 Task: Check more about creator mode.
Action: Mouse moved to (893, 95)
Screenshot: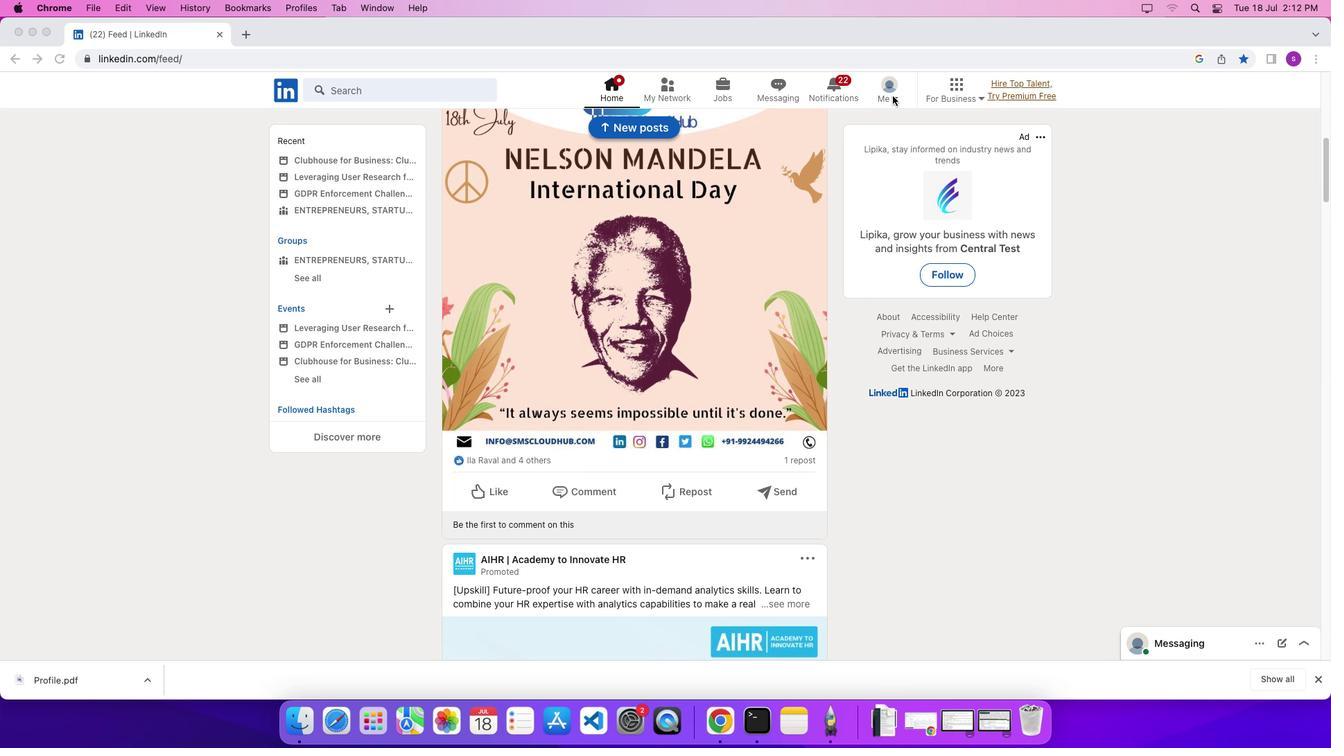 
Action: Mouse pressed left at (893, 95)
Screenshot: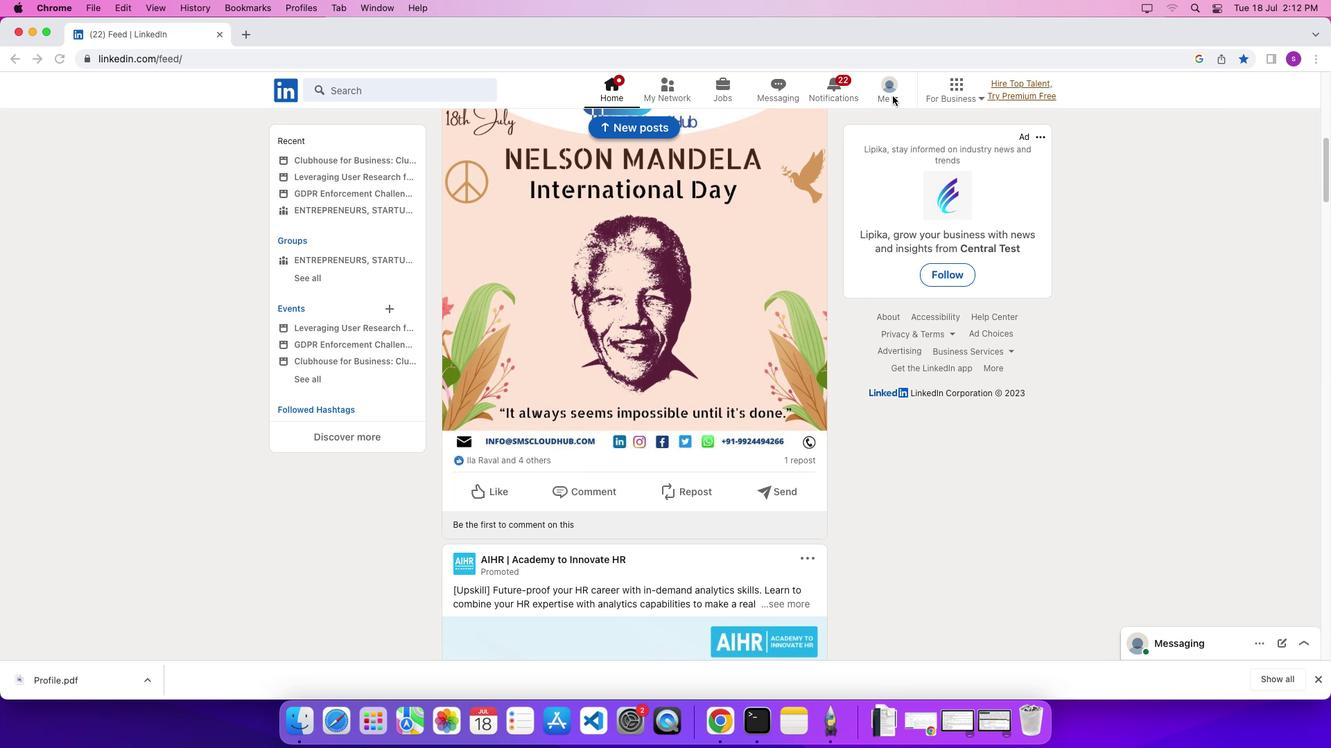 
Action: Mouse pressed left at (893, 95)
Screenshot: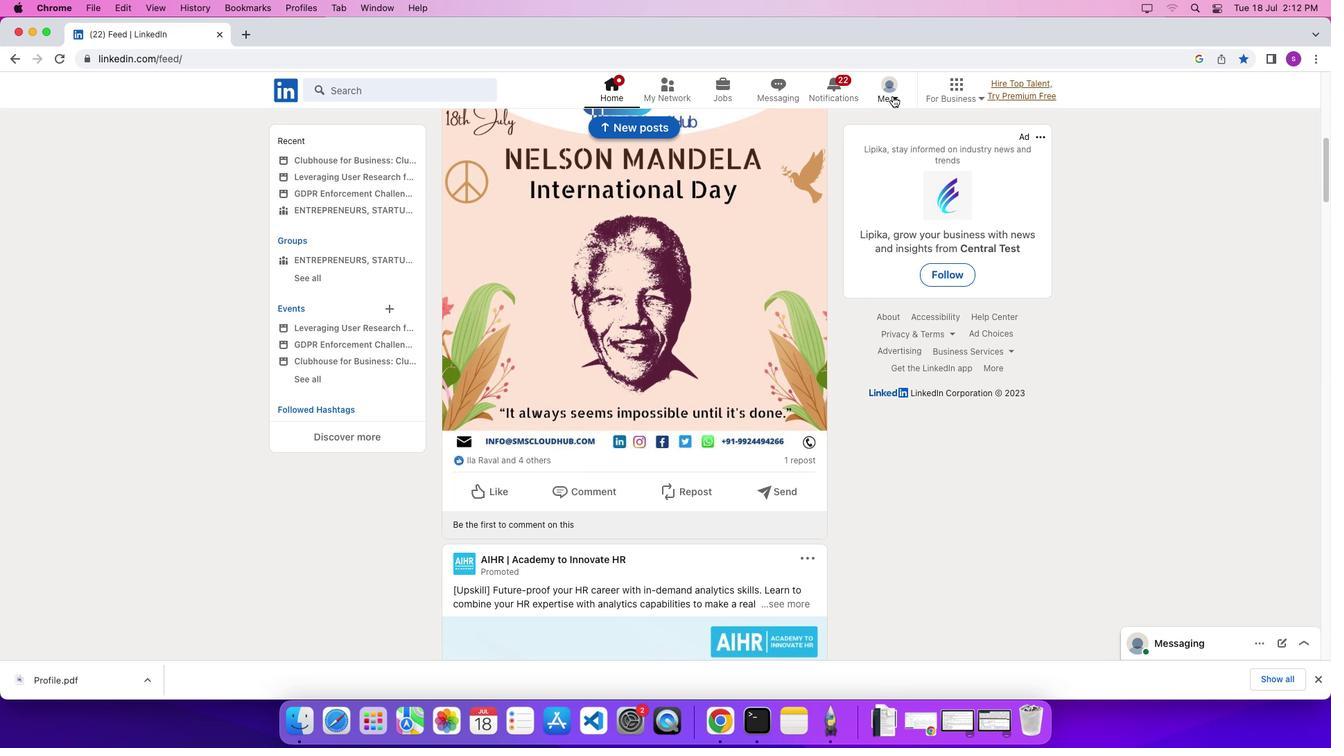 
Action: Mouse moved to (892, 101)
Screenshot: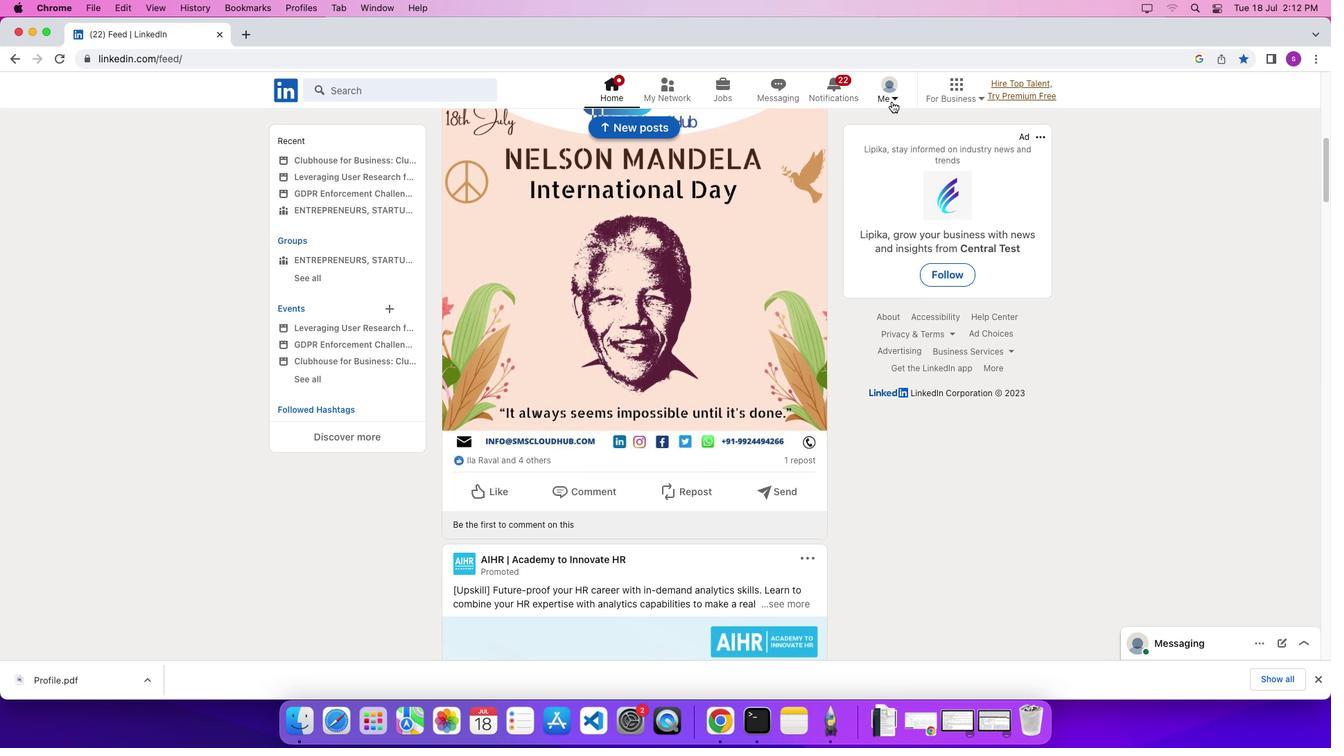 
Action: Mouse pressed left at (892, 101)
Screenshot: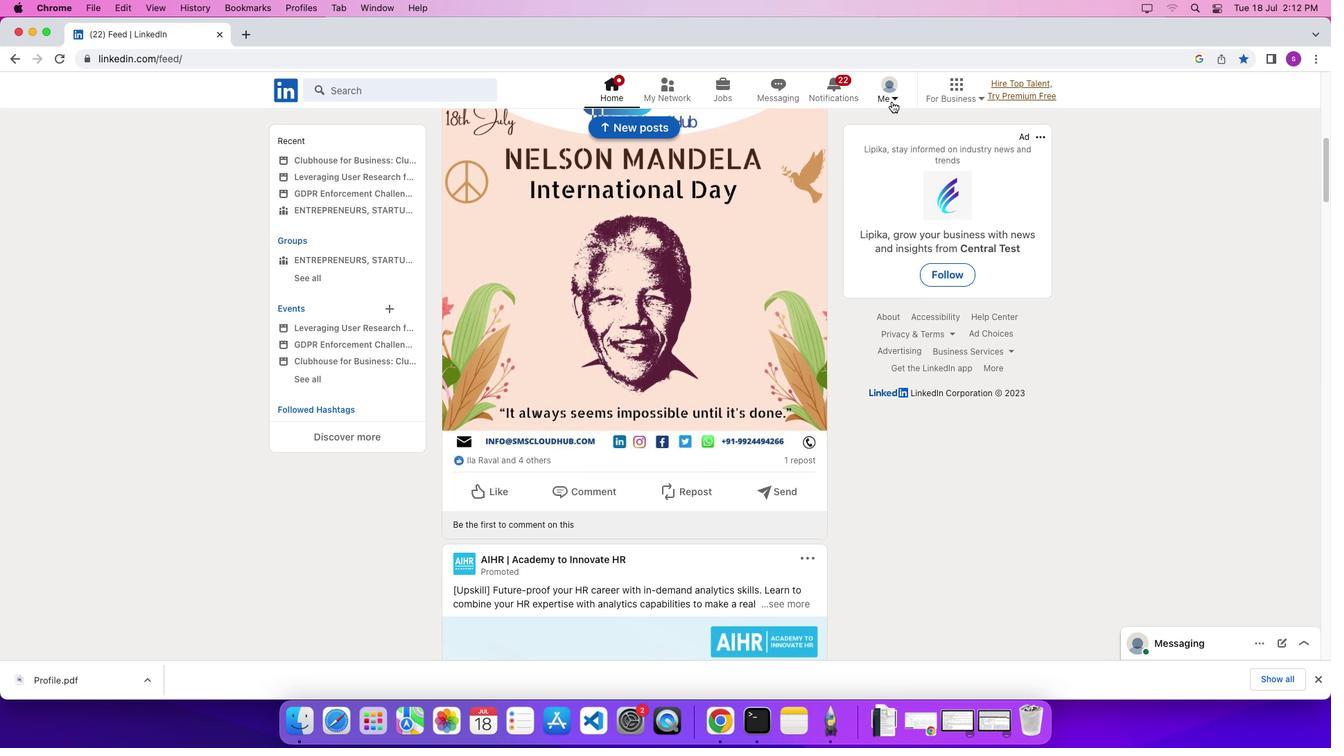 
Action: Mouse moved to (875, 171)
Screenshot: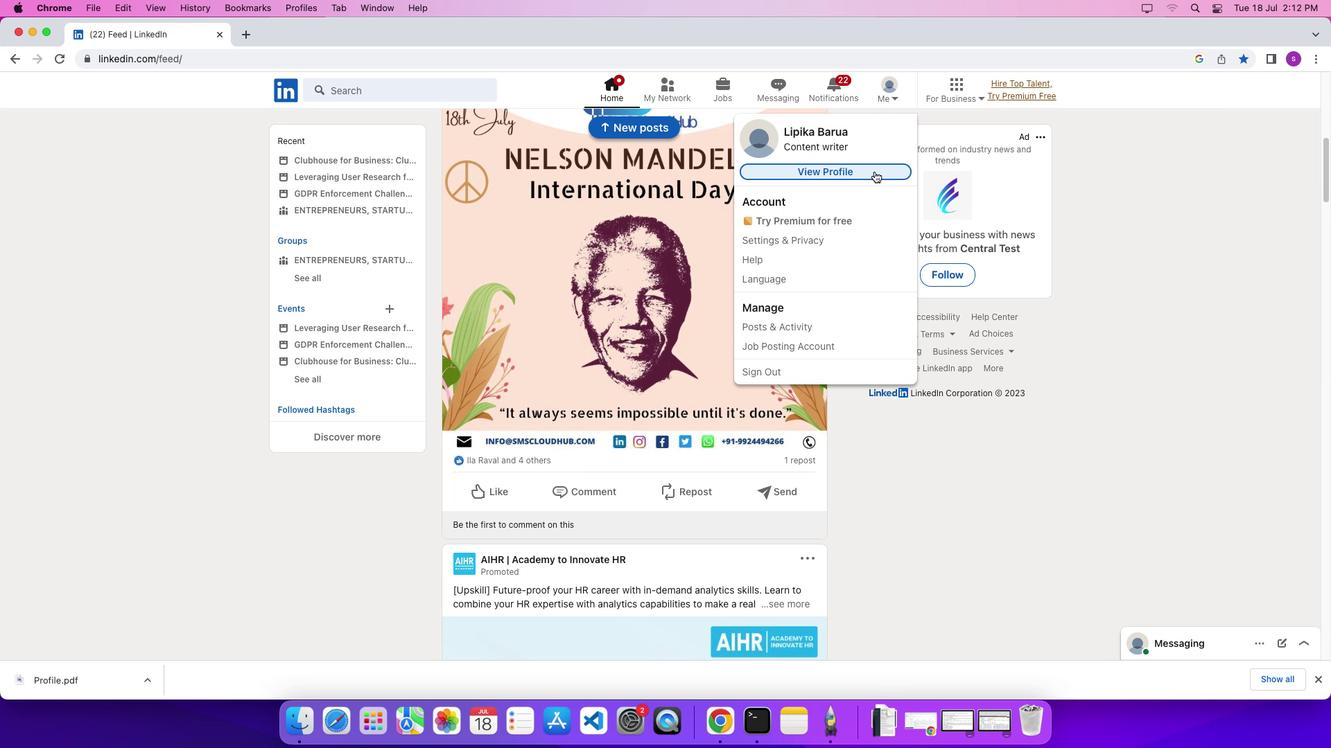 
Action: Mouse pressed left at (875, 171)
Screenshot: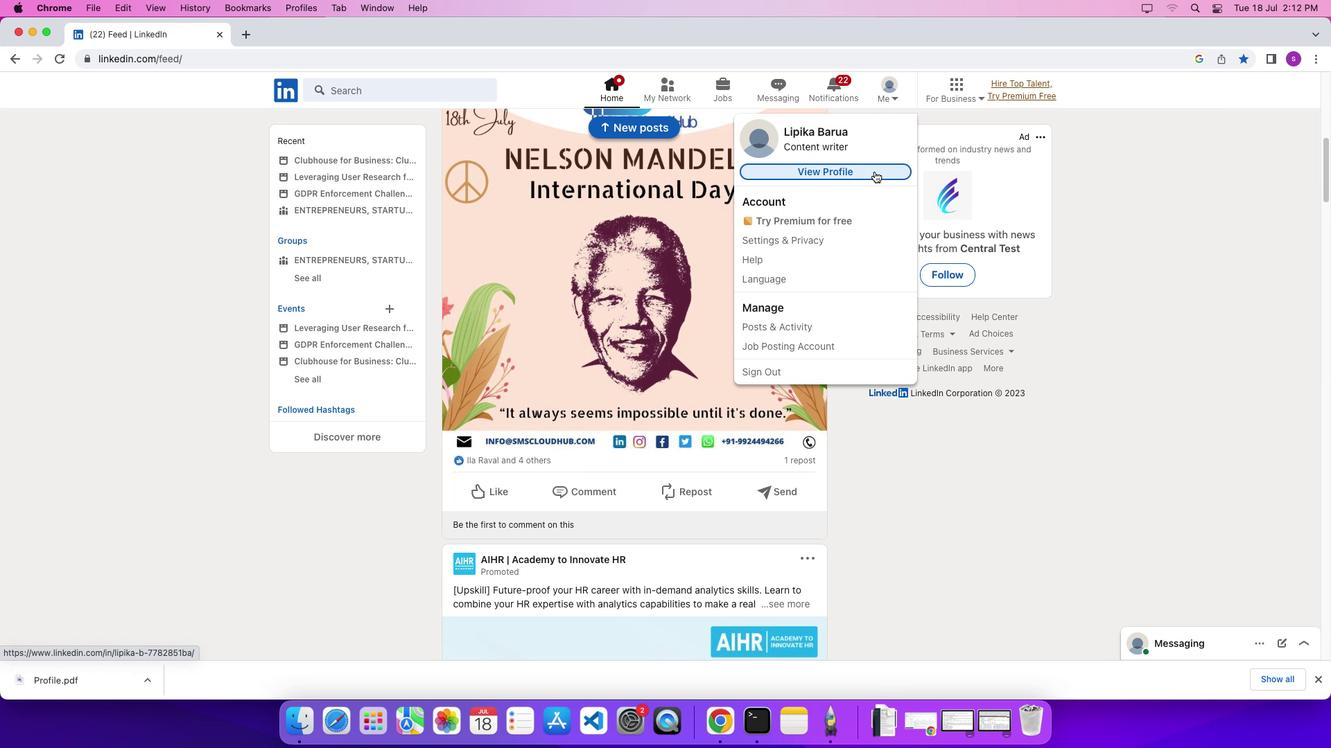 
Action: Mouse moved to (489, 464)
Screenshot: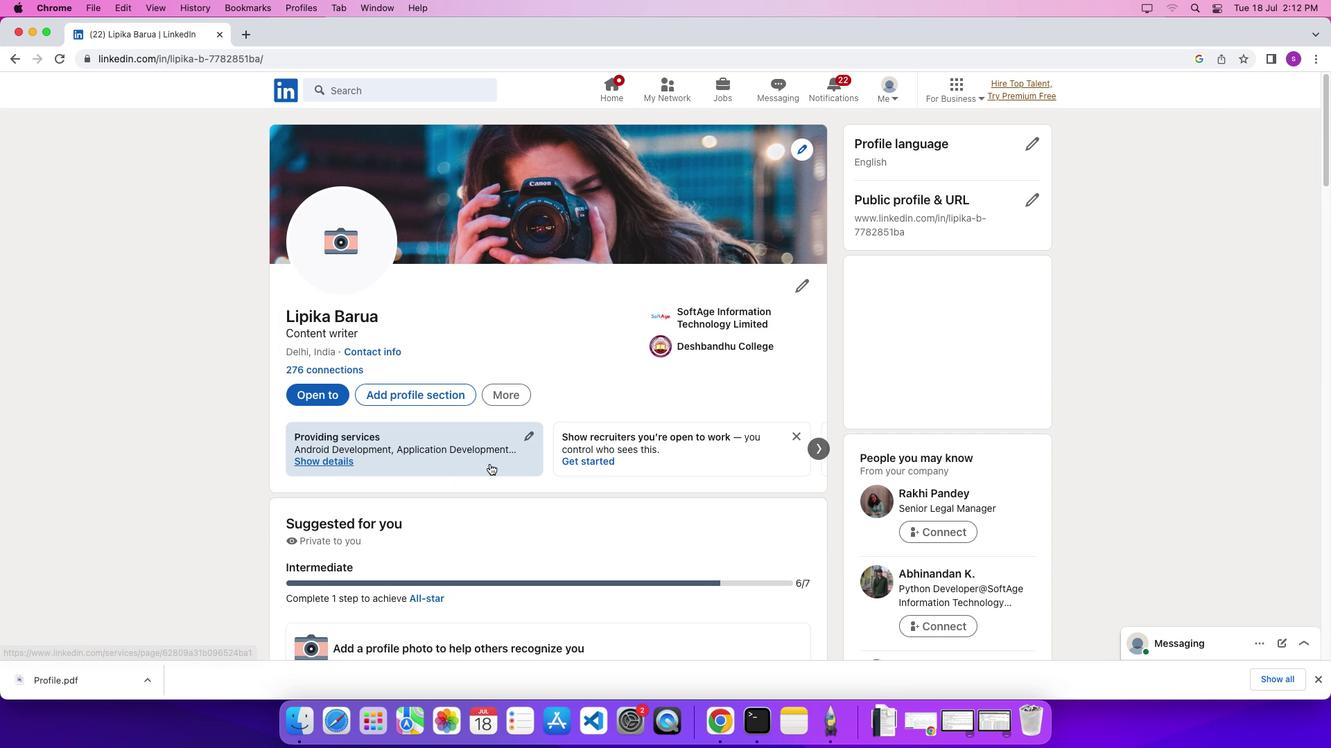 
Action: Mouse scrolled (489, 464) with delta (0, 0)
Screenshot: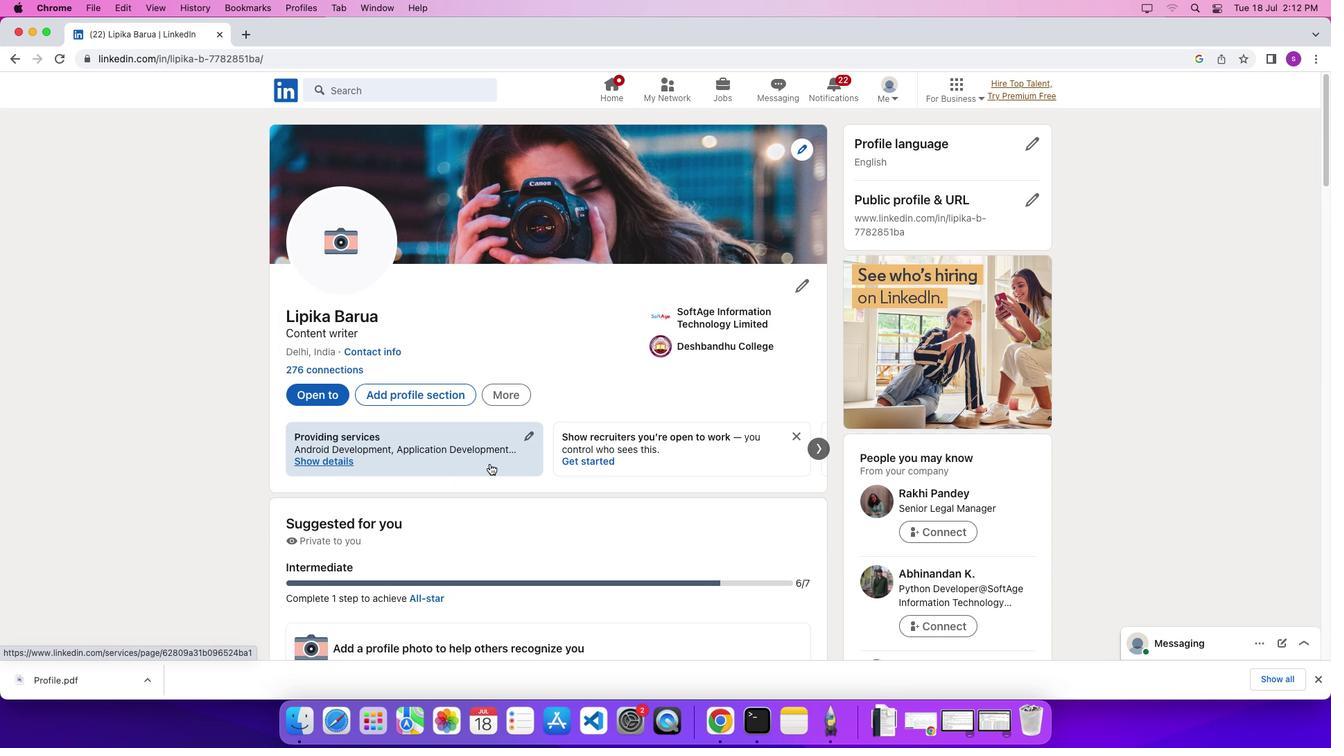 
Action: Mouse scrolled (489, 464) with delta (0, 0)
Screenshot: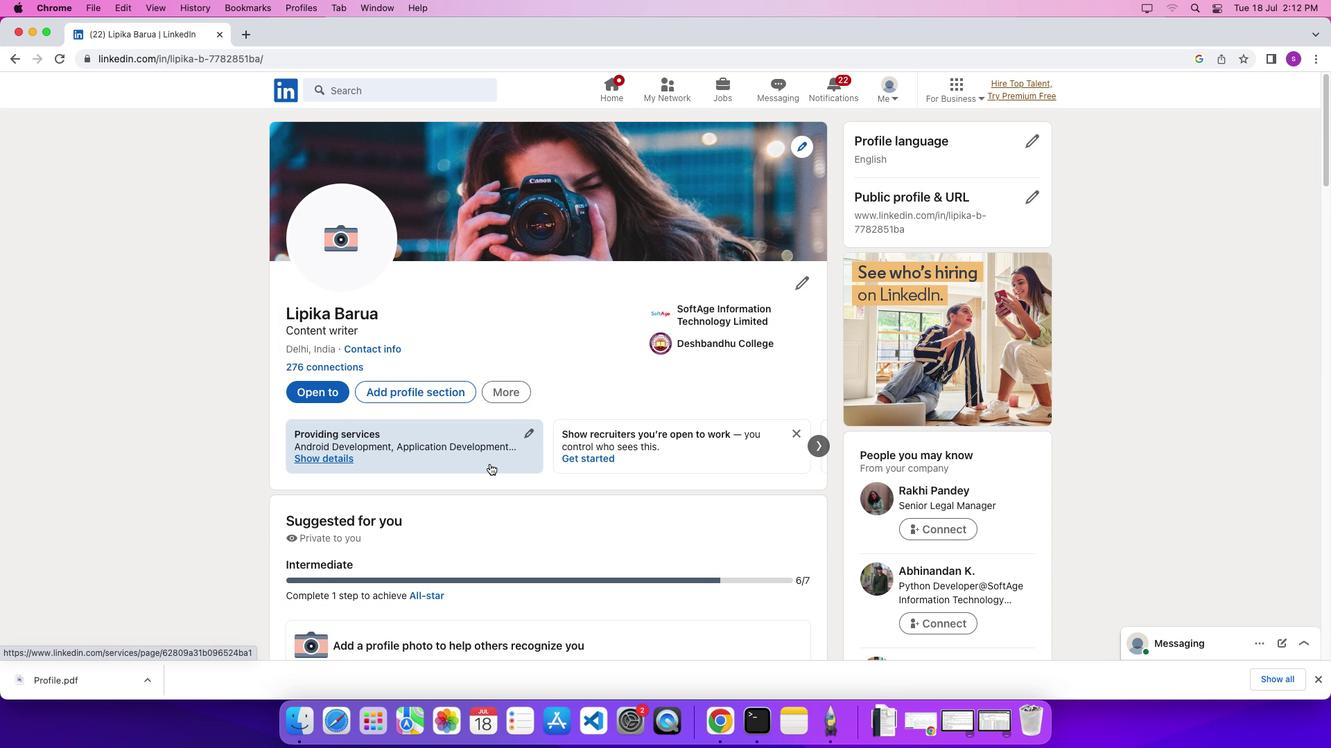 
Action: Mouse scrolled (489, 464) with delta (0, -4)
Screenshot: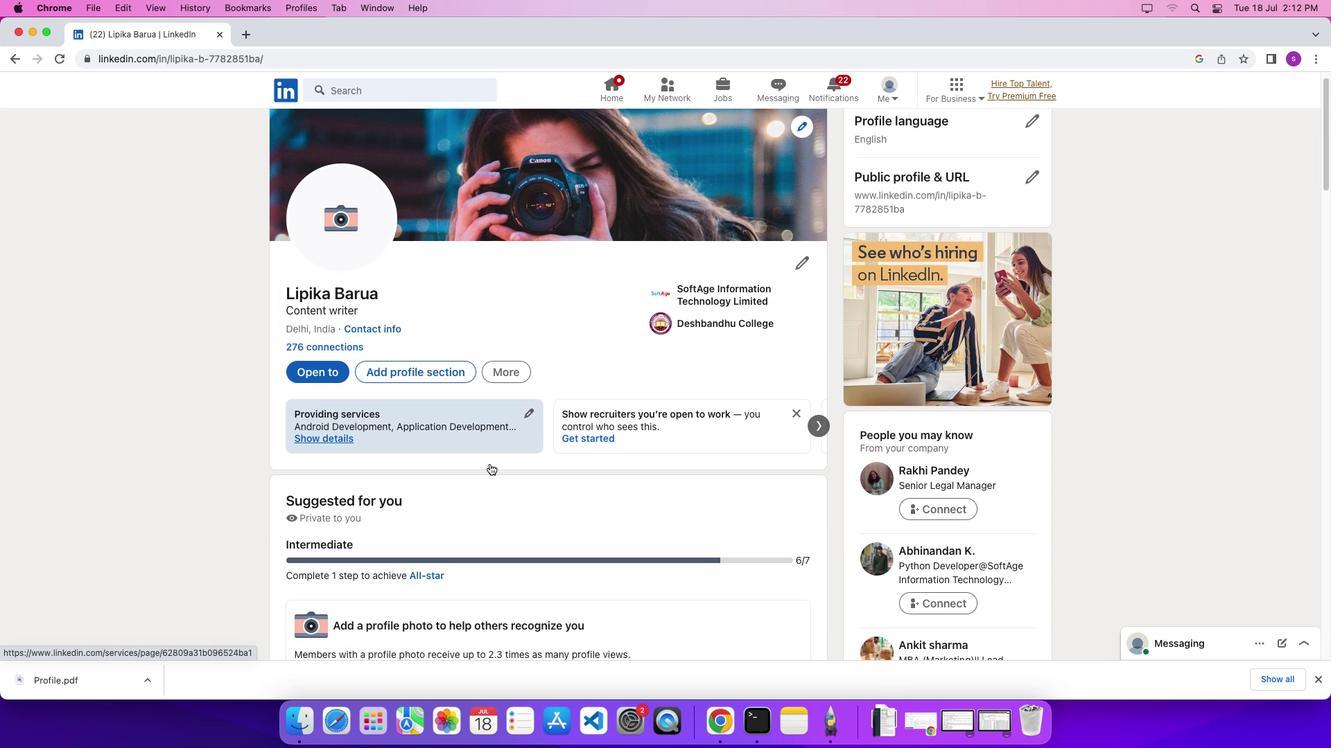 
Action: Mouse scrolled (489, 464) with delta (0, -5)
Screenshot: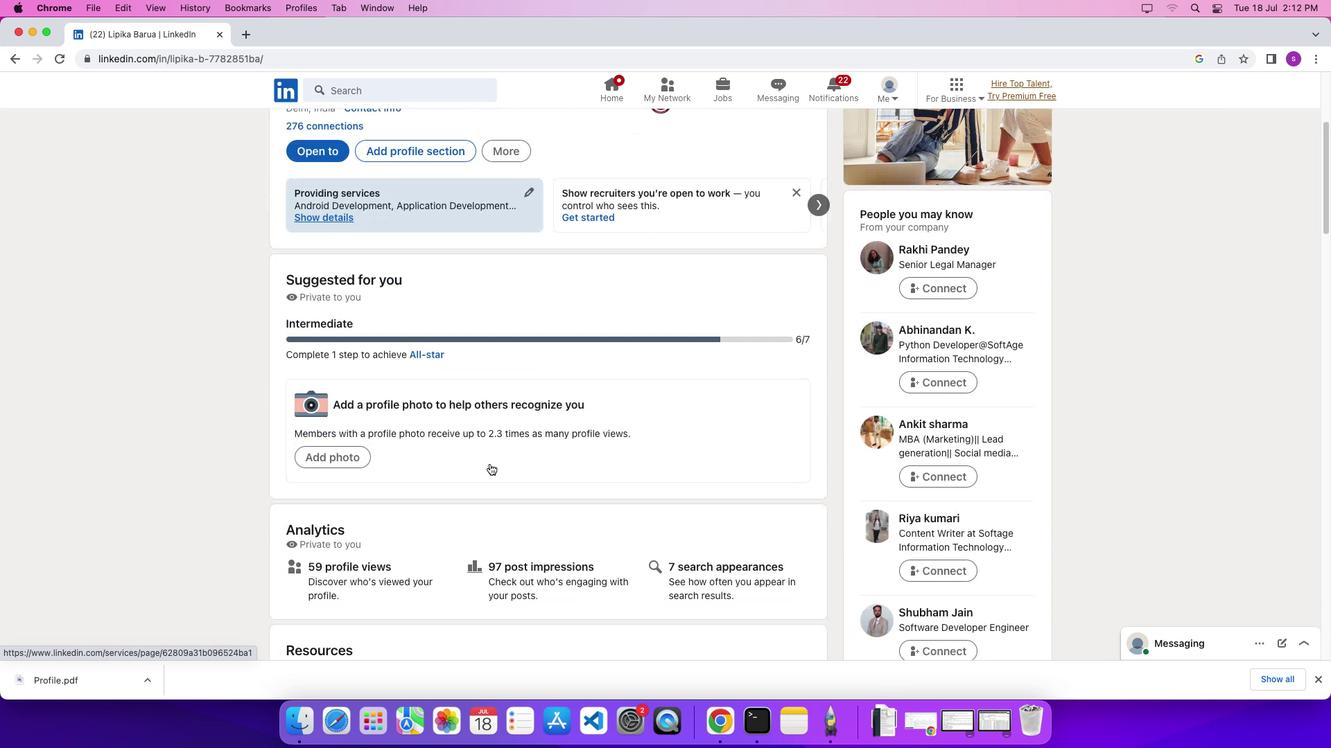 
Action: Mouse scrolled (489, 464) with delta (0, 0)
Screenshot: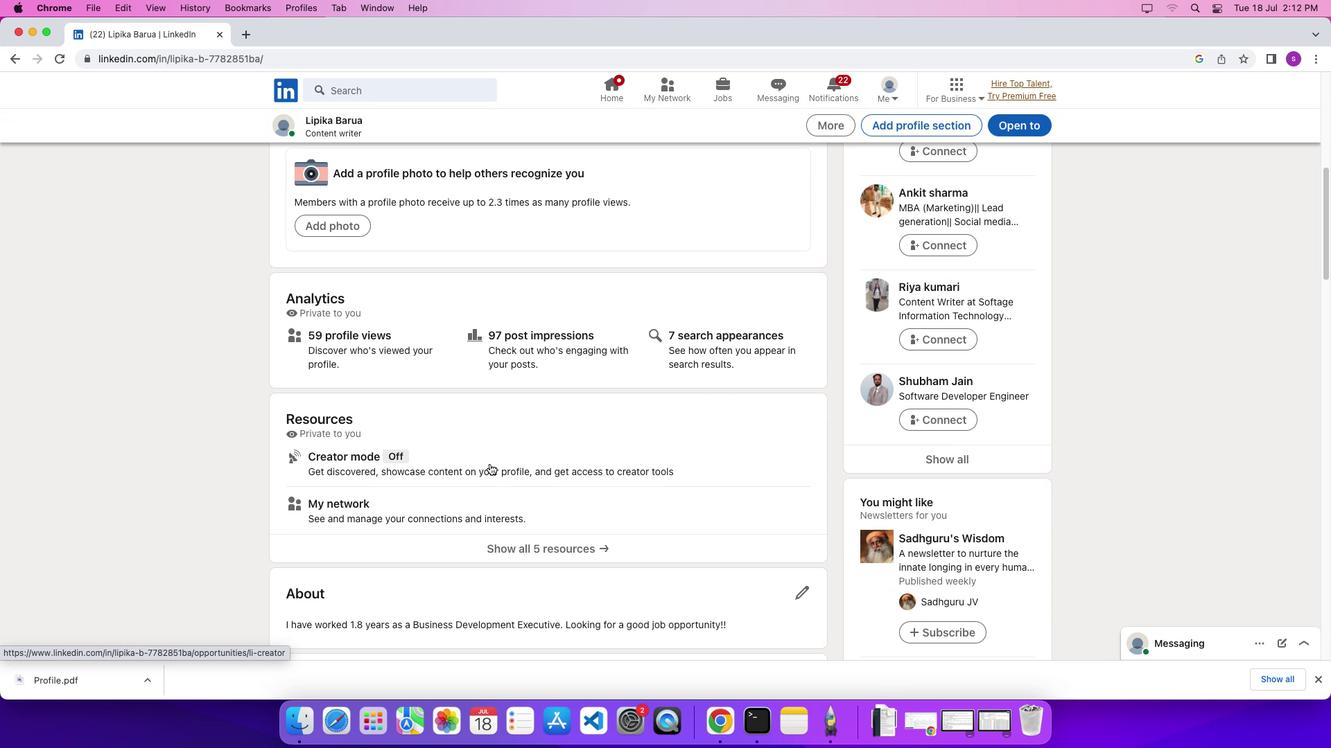 
Action: Mouse moved to (343, 454)
Screenshot: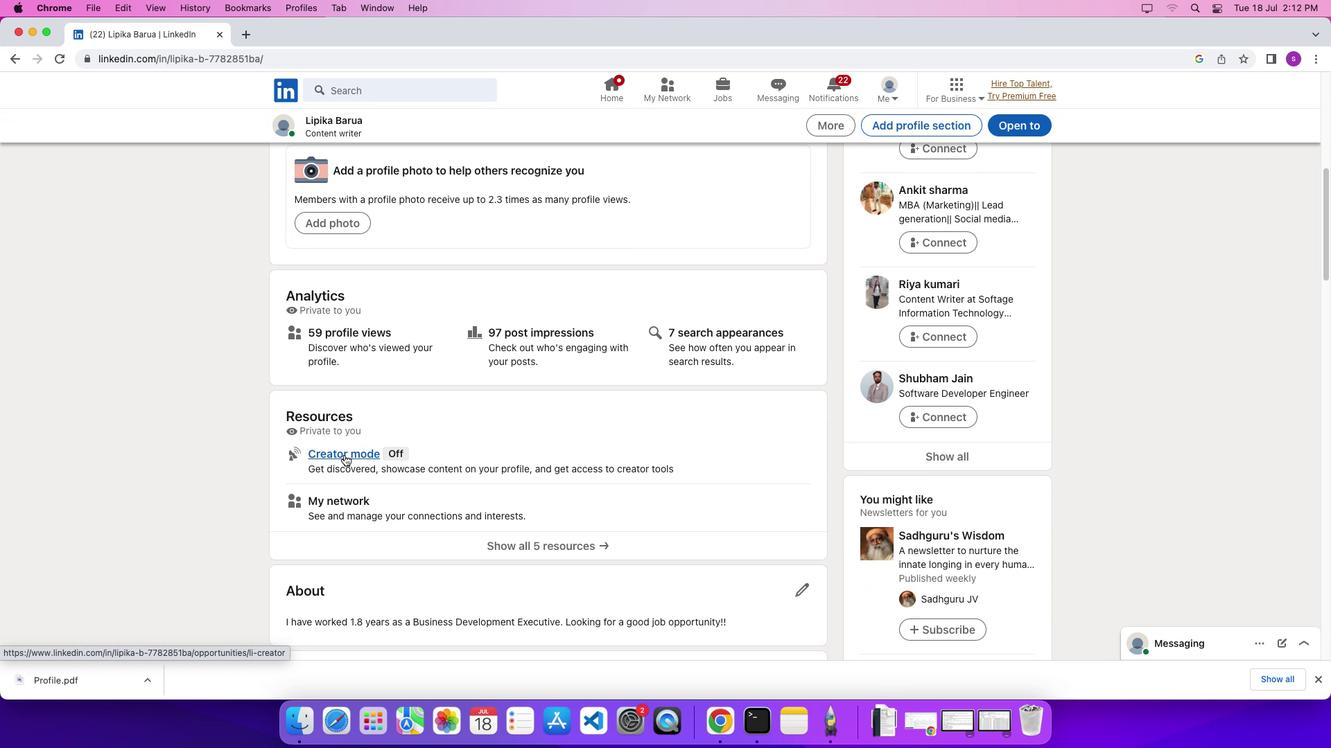 
Action: Mouse pressed left at (343, 454)
Screenshot: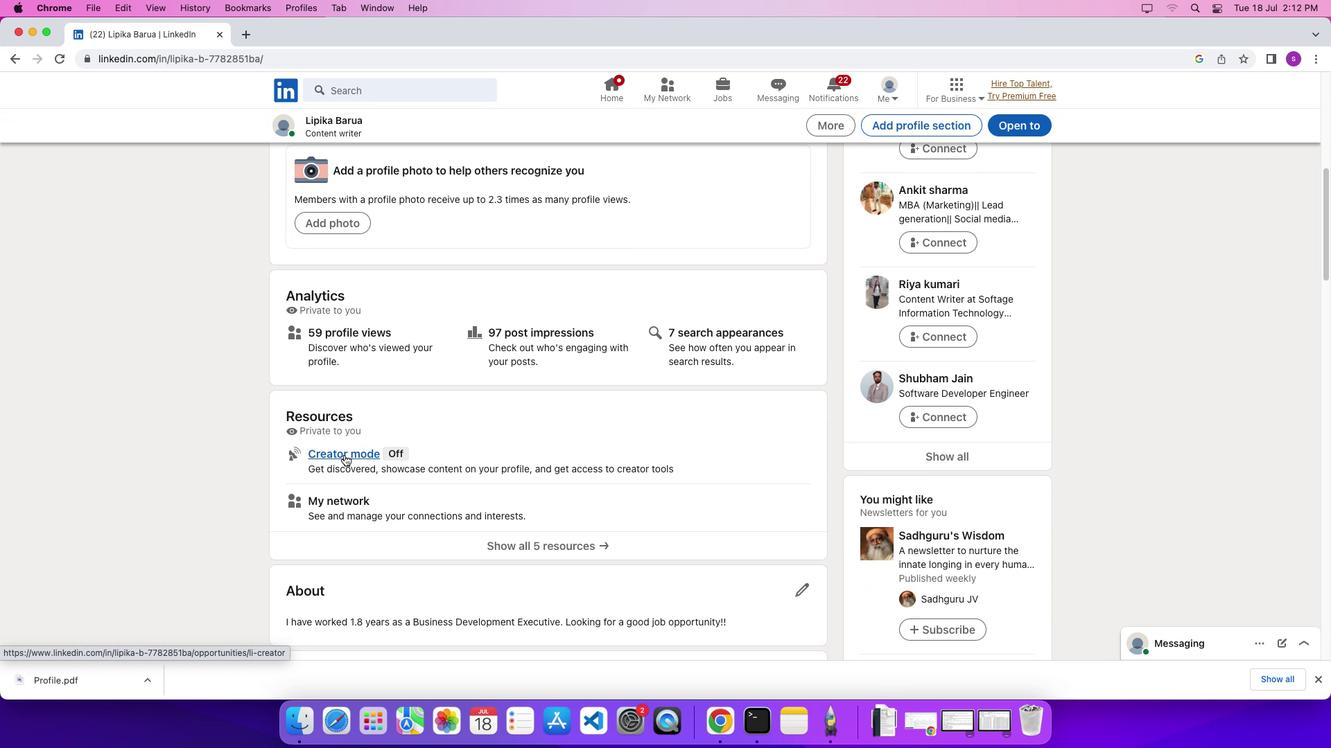 
Action: Mouse moved to (519, 490)
Screenshot: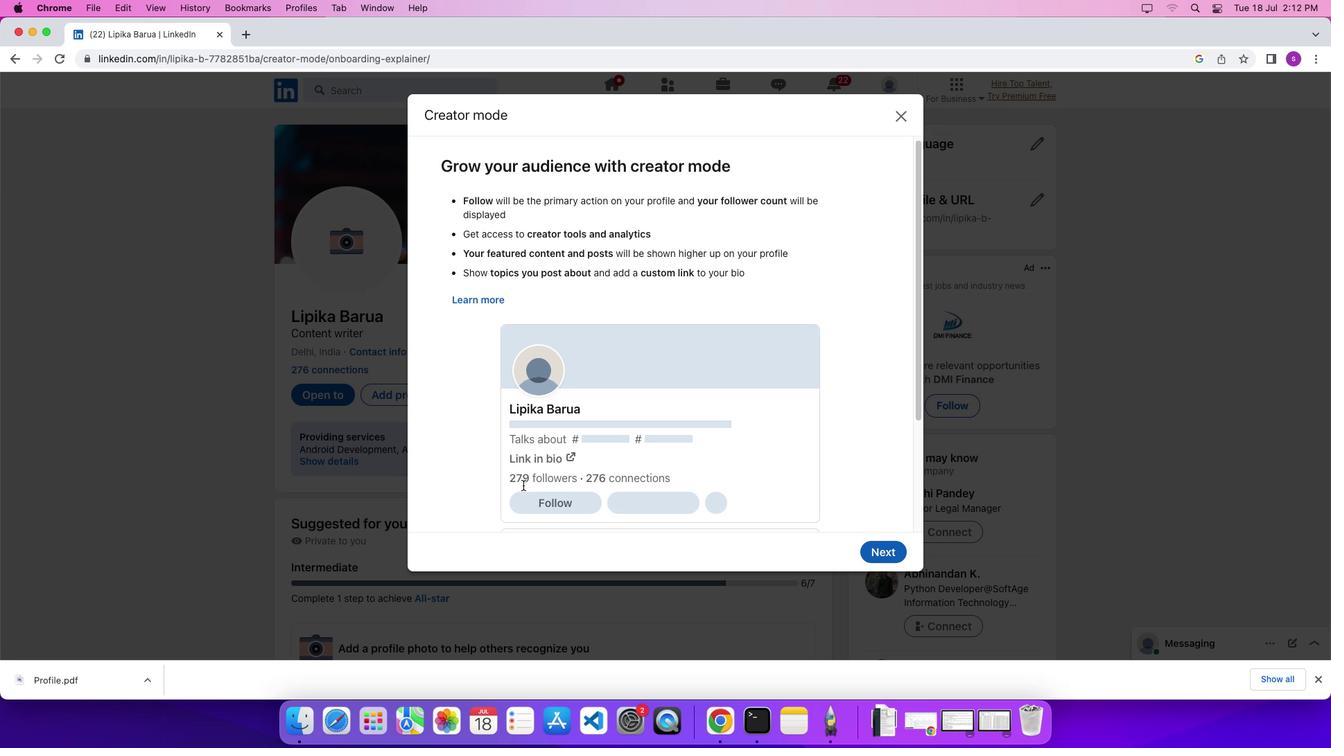 
Action: Mouse scrolled (519, 490) with delta (0, 0)
Screenshot: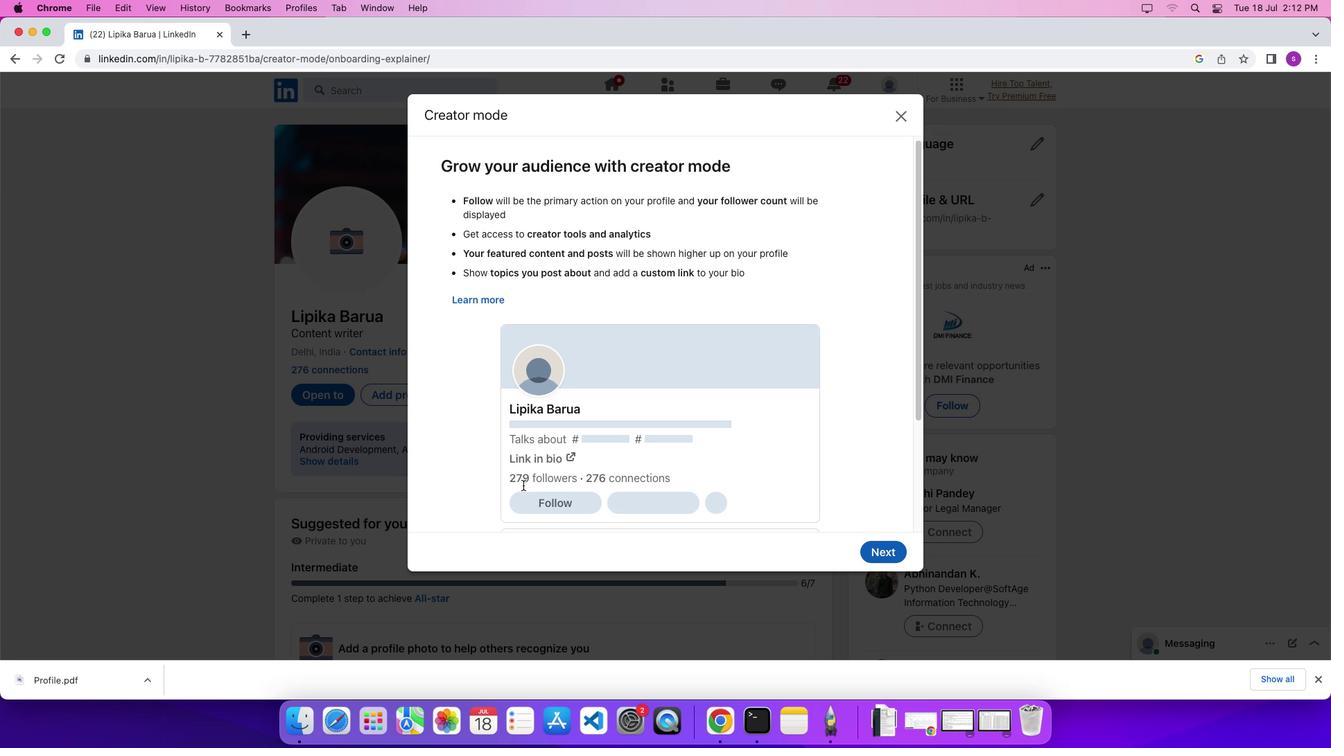 
Action: Mouse moved to (523, 485)
Screenshot: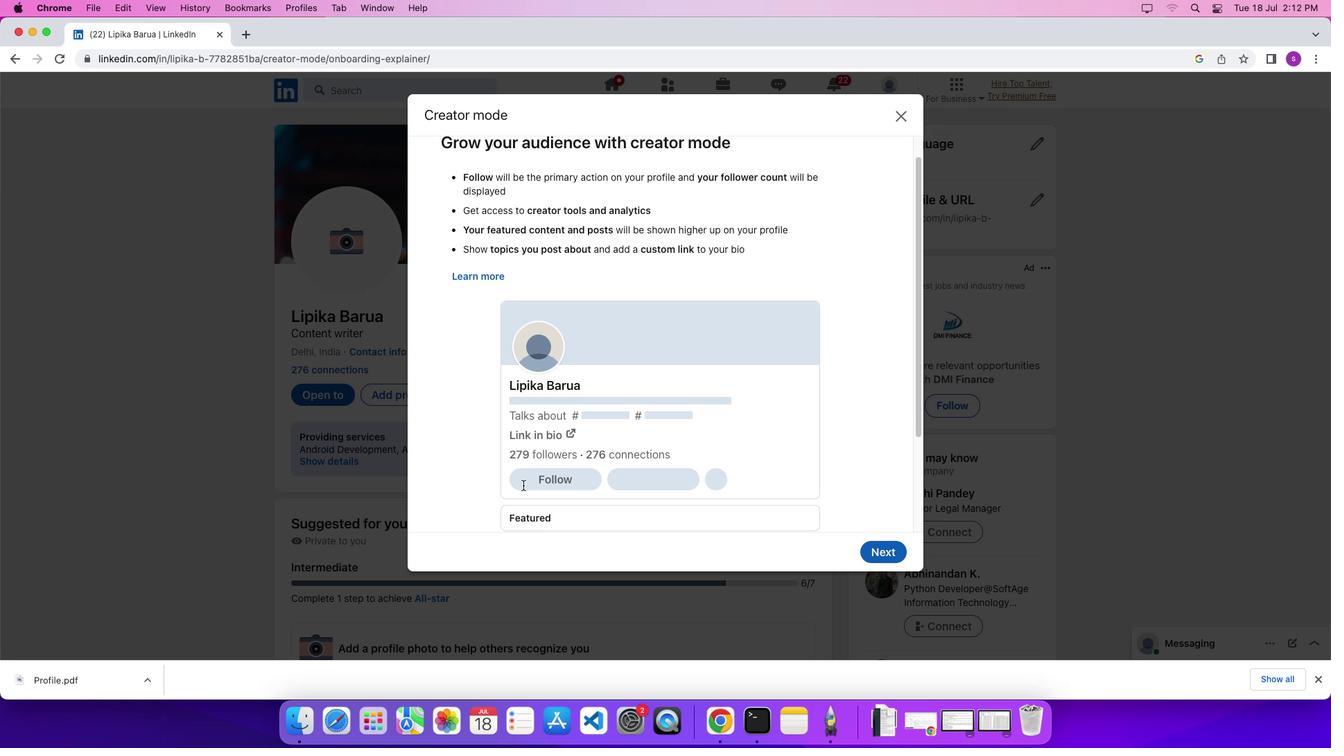
Action: Mouse scrolled (523, 485) with delta (0, 0)
Screenshot: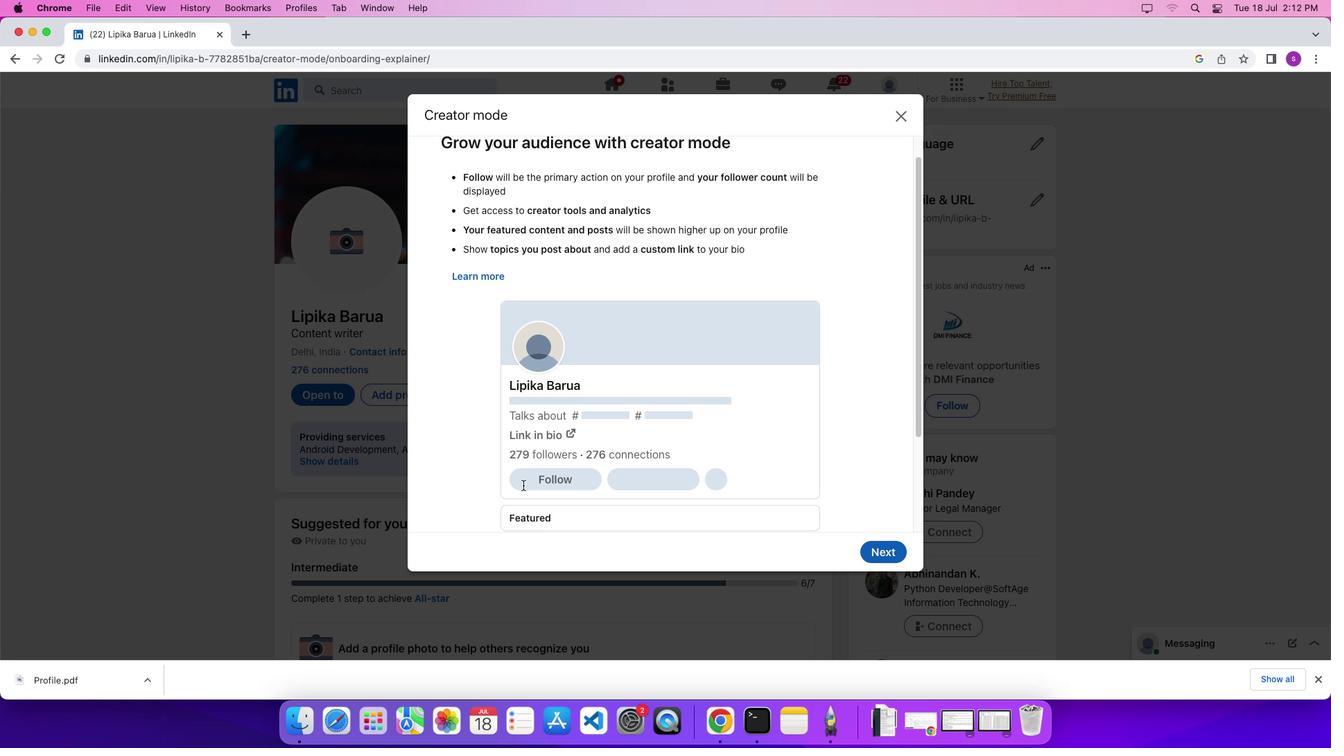 
Action: Mouse scrolled (523, 485) with delta (0, -6)
Screenshot: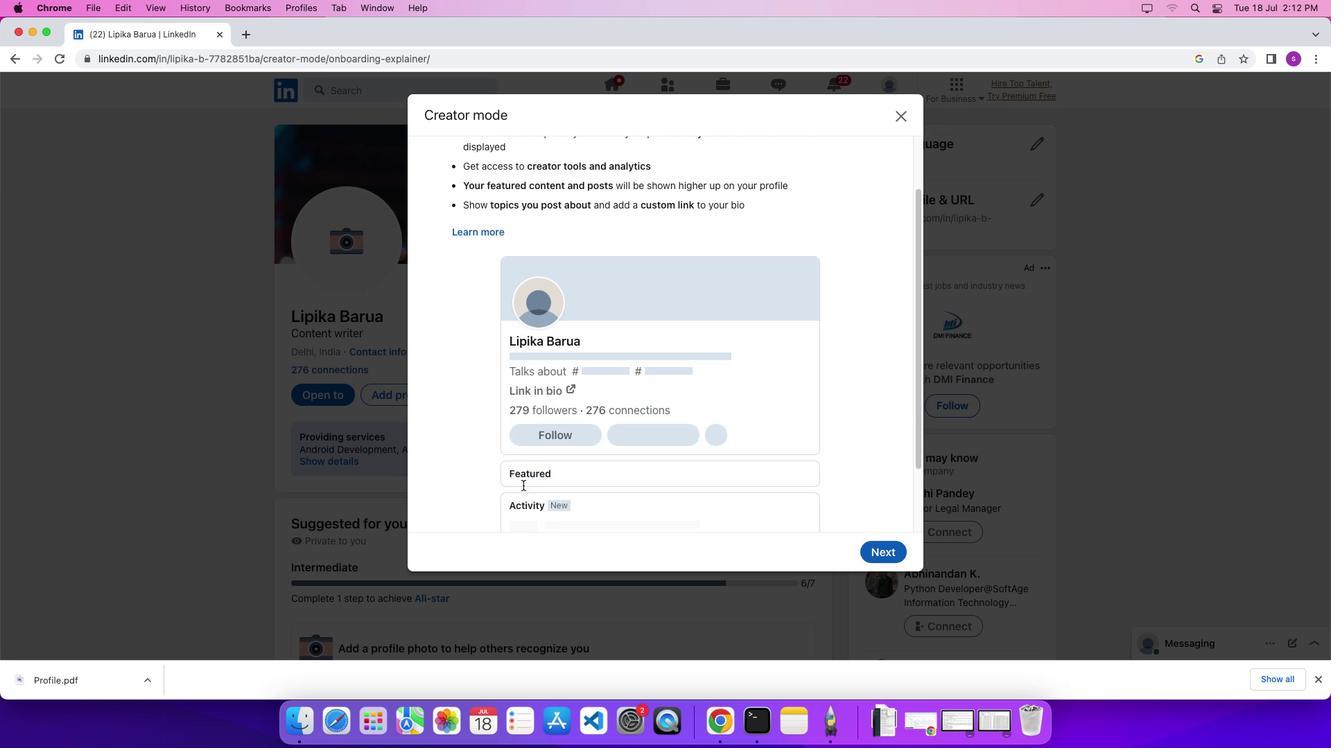 
Action: Mouse scrolled (523, 485) with delta (0, -8)
Screenshot: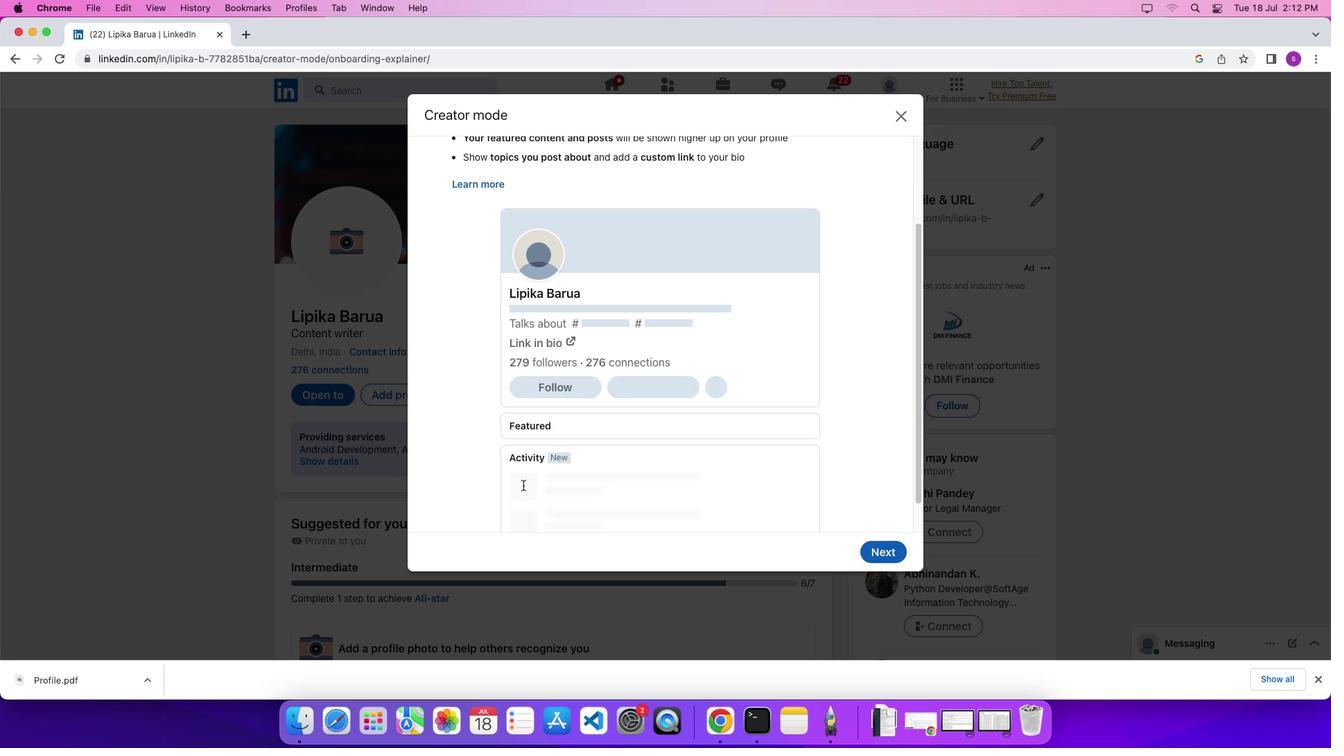 
Action: Mouse scrolled (523, 485) with delta (0, -9)
Screenshot: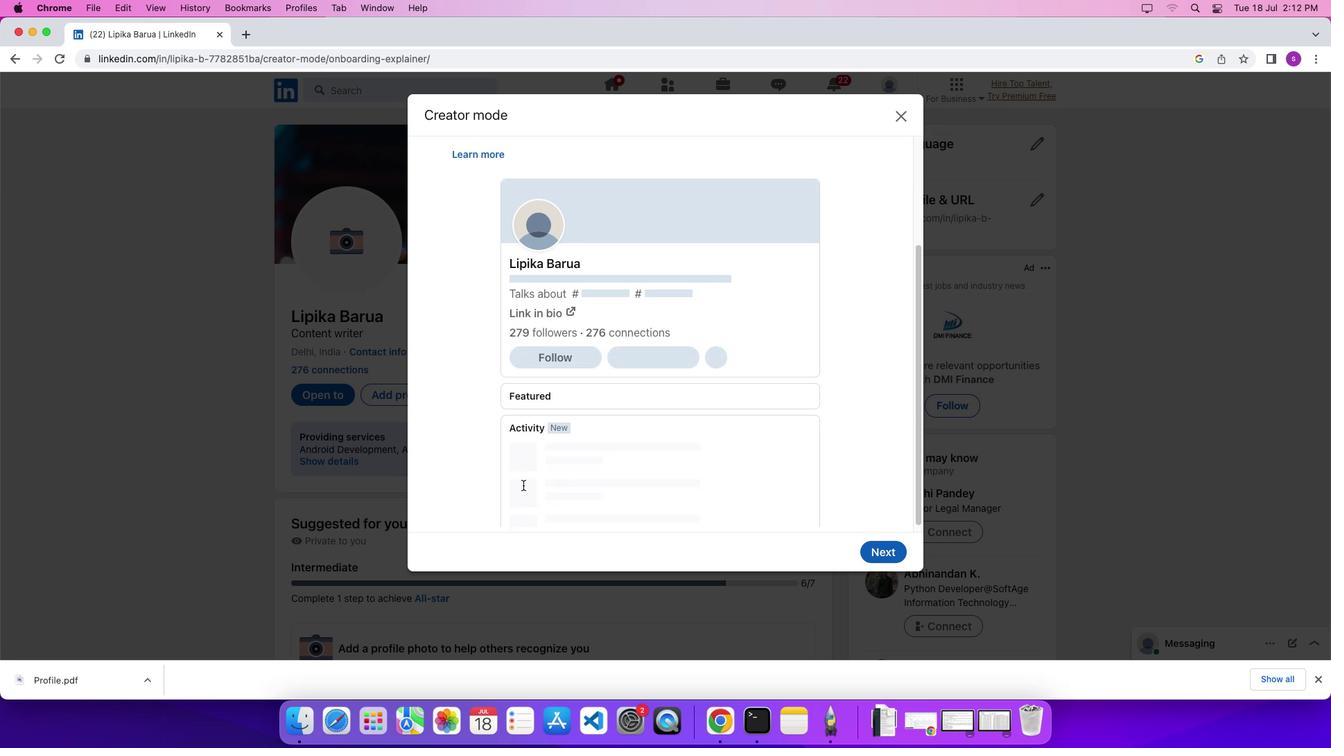 
Action: Mouse scrolled (523, 485) with delta (0, 0)
Screenshot: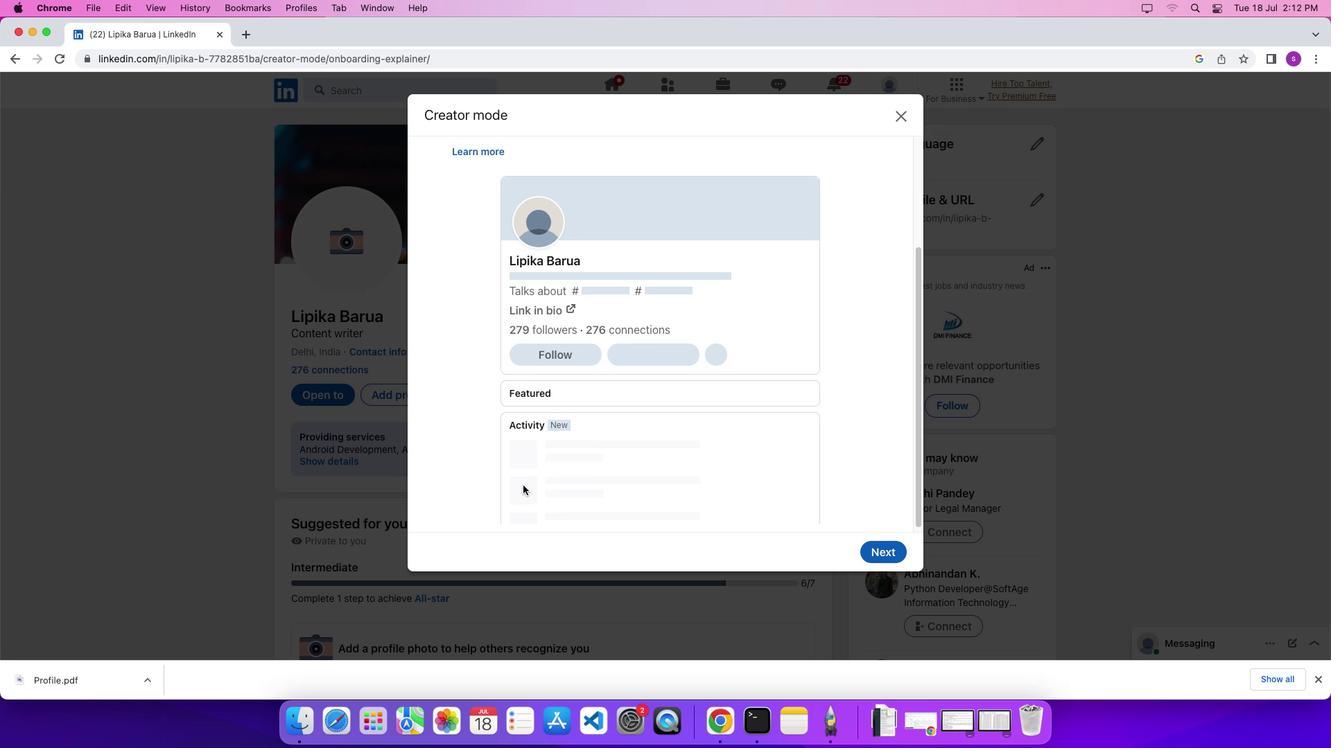 
Action: Mouse scrolled (523, 485) with delta (0, 0)
Screenshot: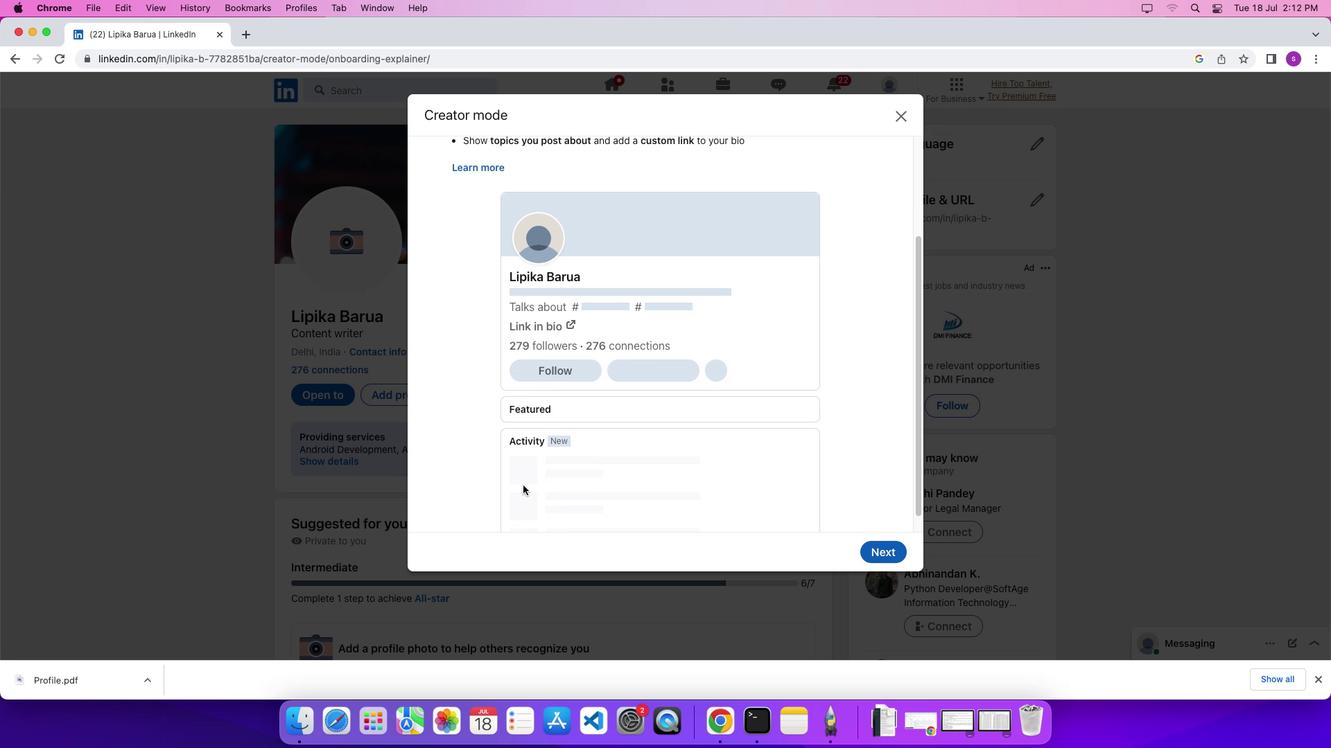 
Action: Mouse scrolled (523, 485) with delta (0, 4)
Screenshot: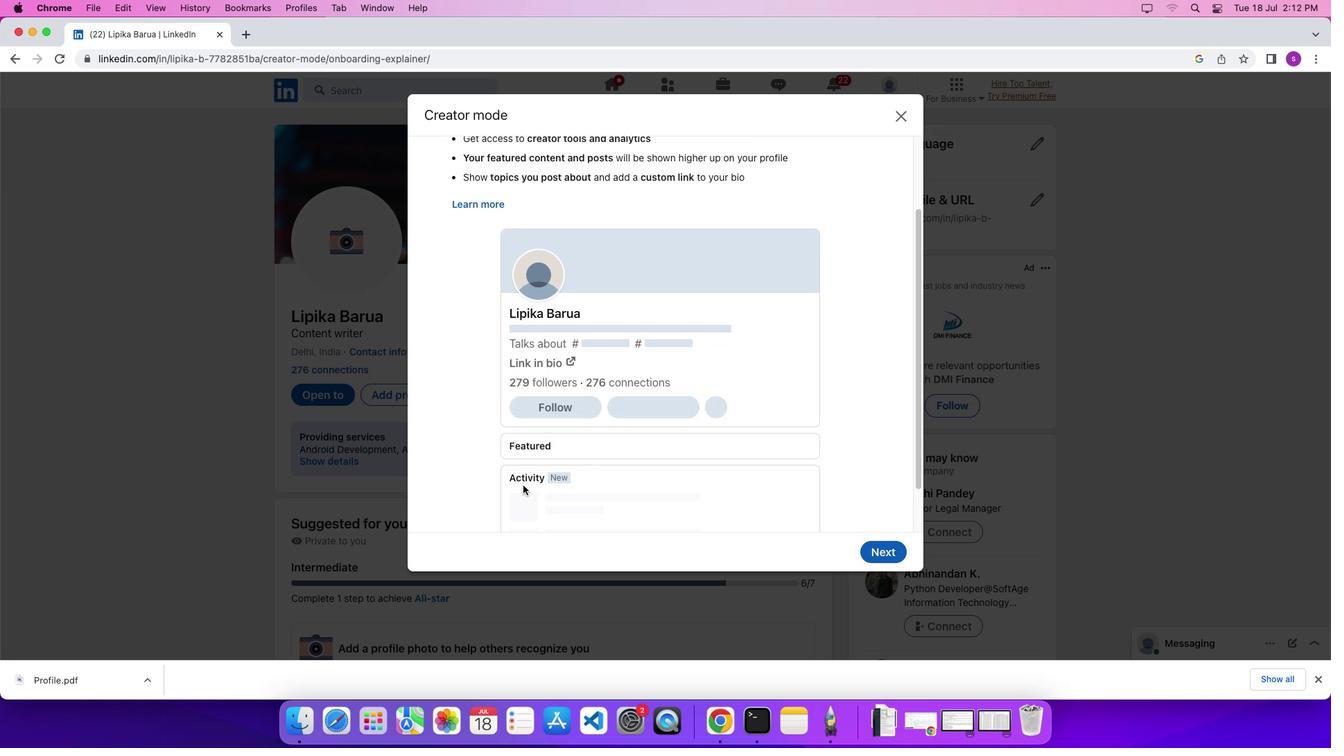 
Action: Mouse scrolled (523, 485) with delta (0, 7)
Screenshot: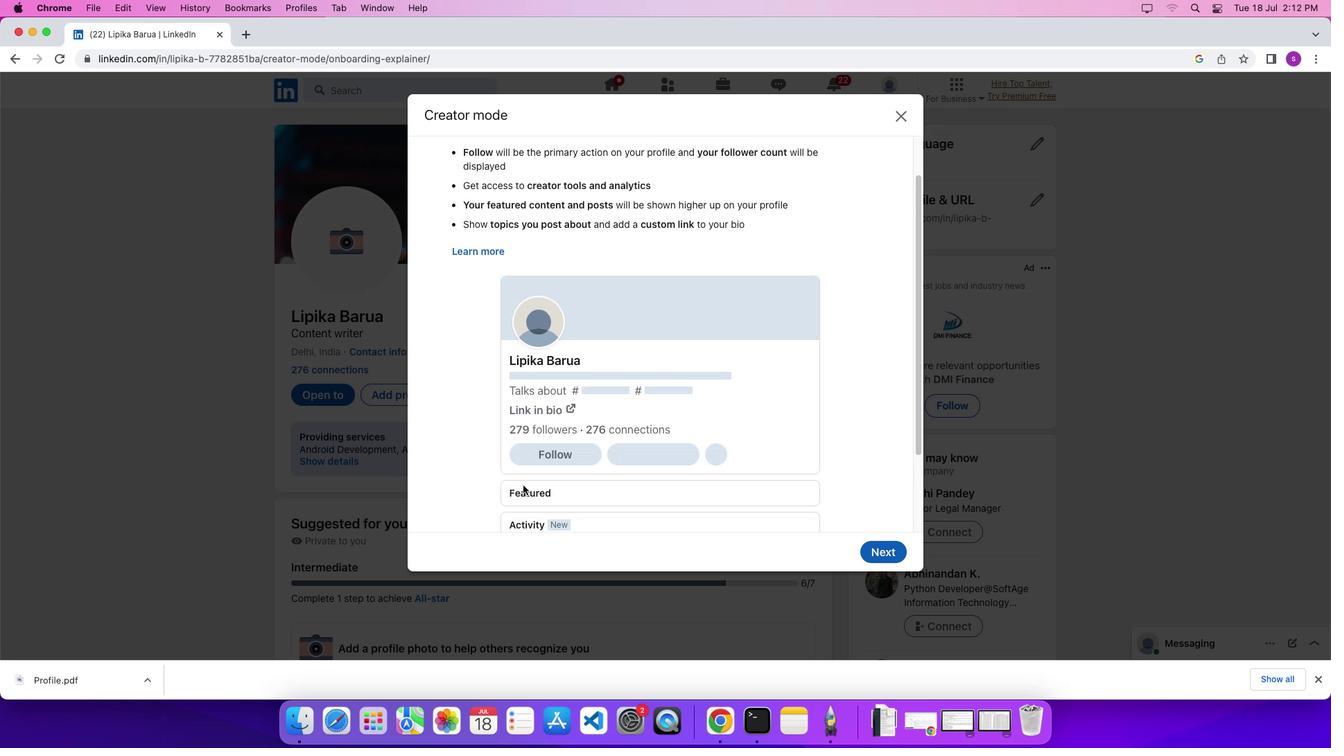 
